 Task: Insert the image from the drive of The "Himalaya".
Action: Mouse moved to (96, 75)
Screenshot: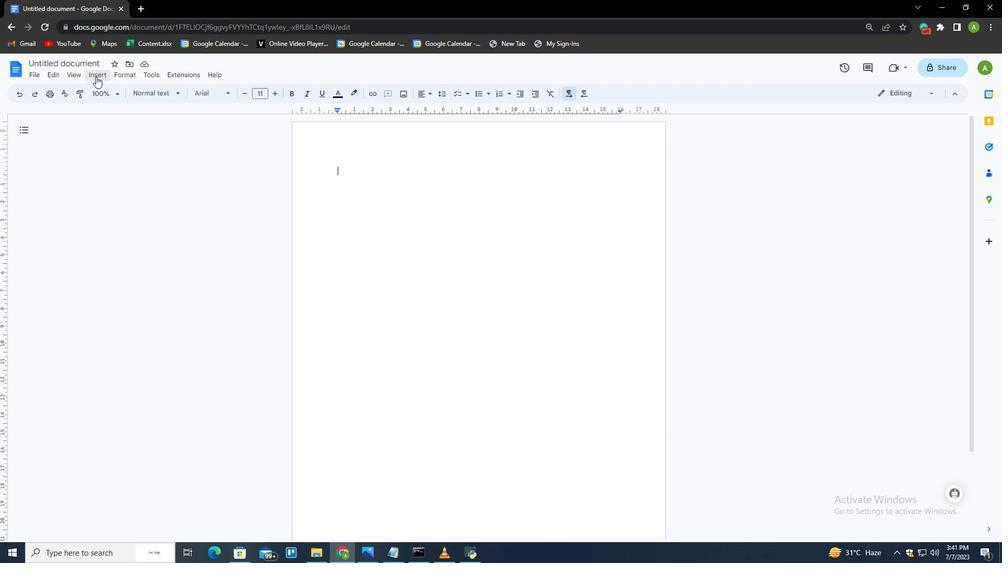 
Action: Mouse pressed left at (96, 75)
Screenshot: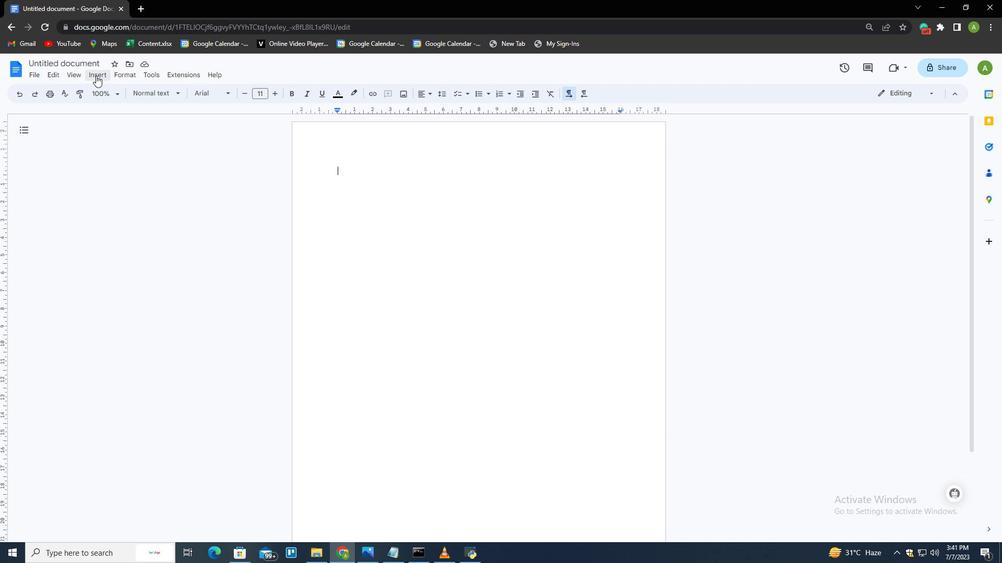 
Action: Mouse moved to (103, 88)
Screenshot: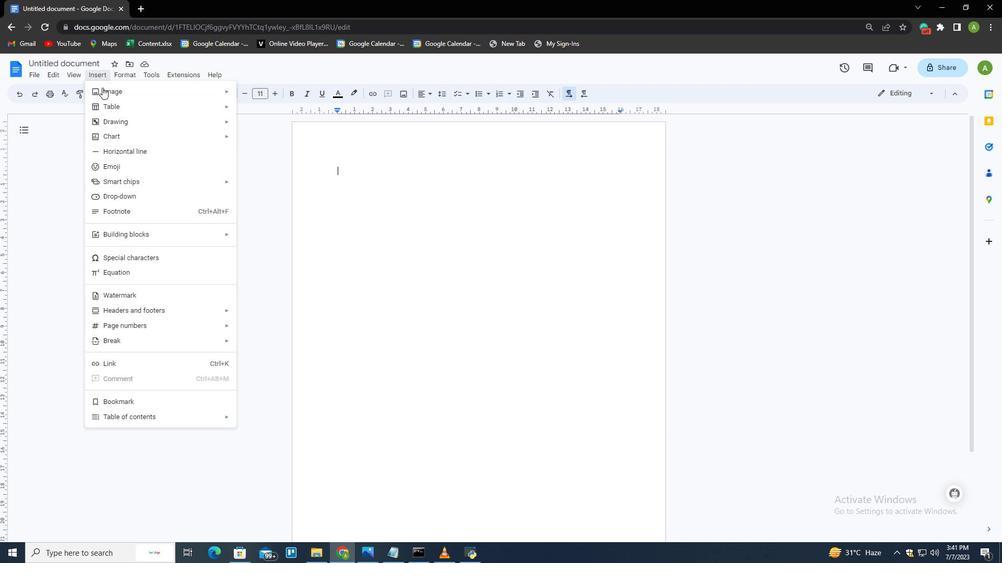 
Action: Mouse pressed left at (103, 88)
Screenshot: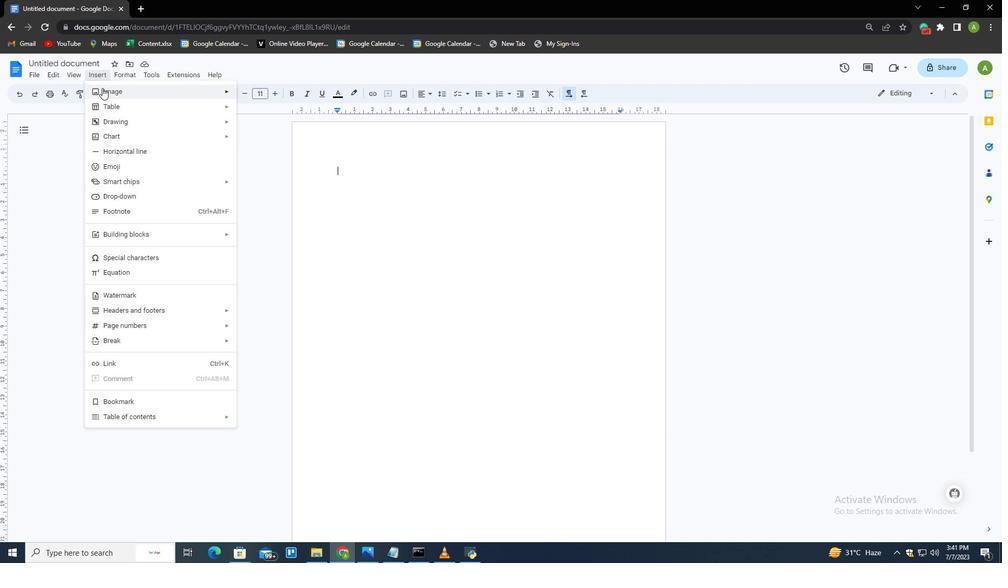 
Action: Mouse moved to (253, 130)
Screenshot: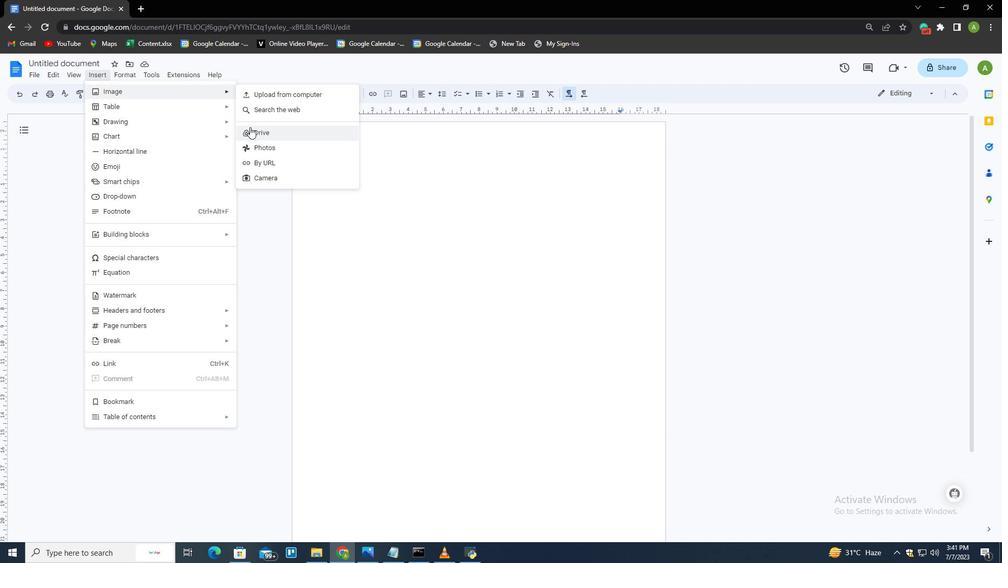 
Action: Mouse pressed left at (253, 130)
Screenshot: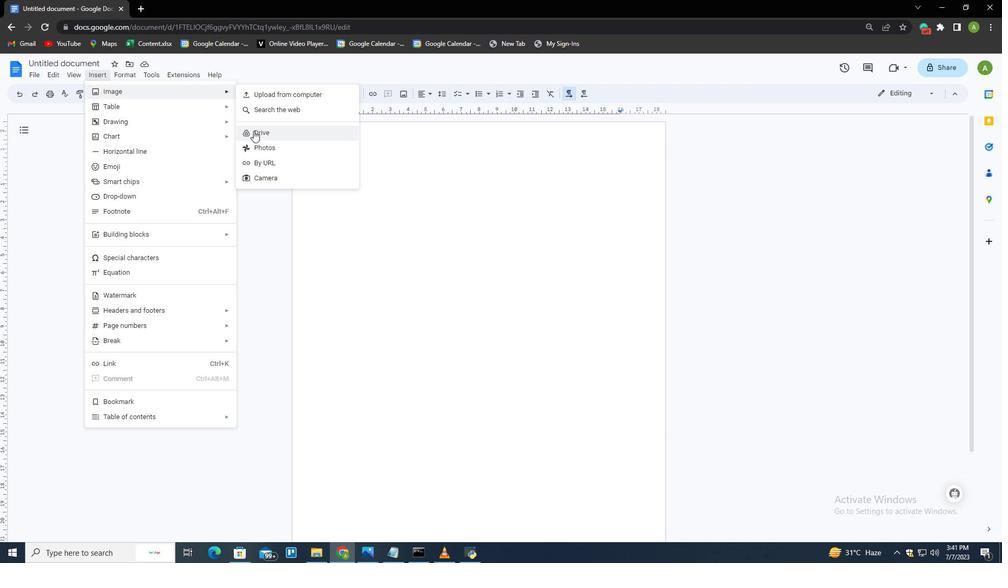 
Action: Mouse moved to (863, 215)
Screenshot: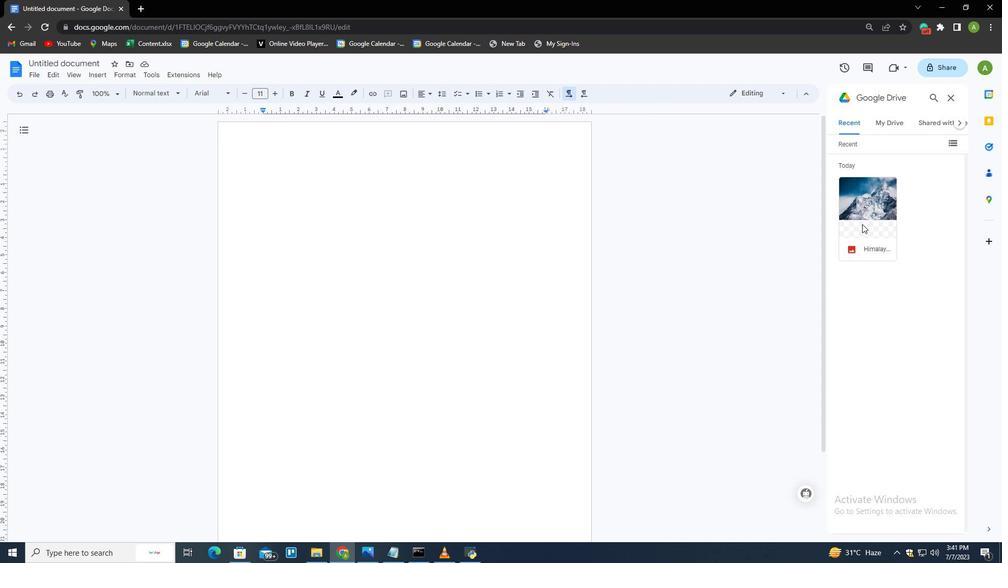 
Action: Mouse pressed left at (863, 215)
Screenshot: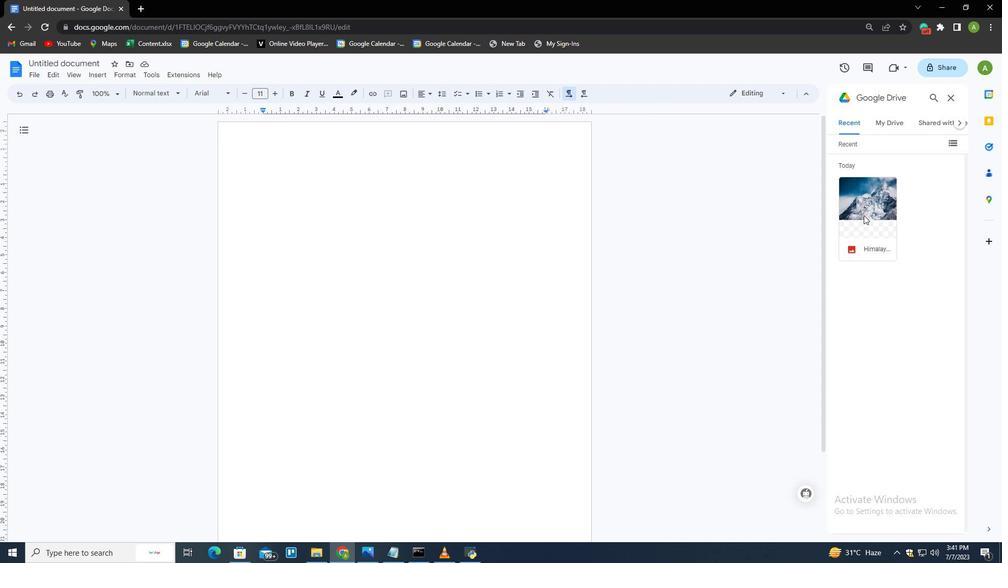 
Action: Mouse moved to (946, 514)
Screenshot: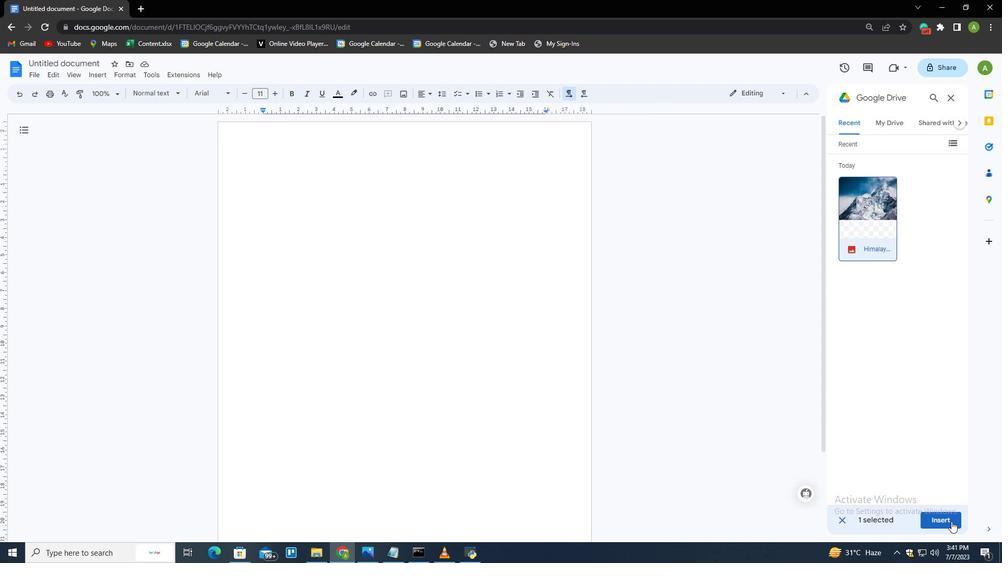 
Action: Mouse pressed left at (946, 514)
Screenshot: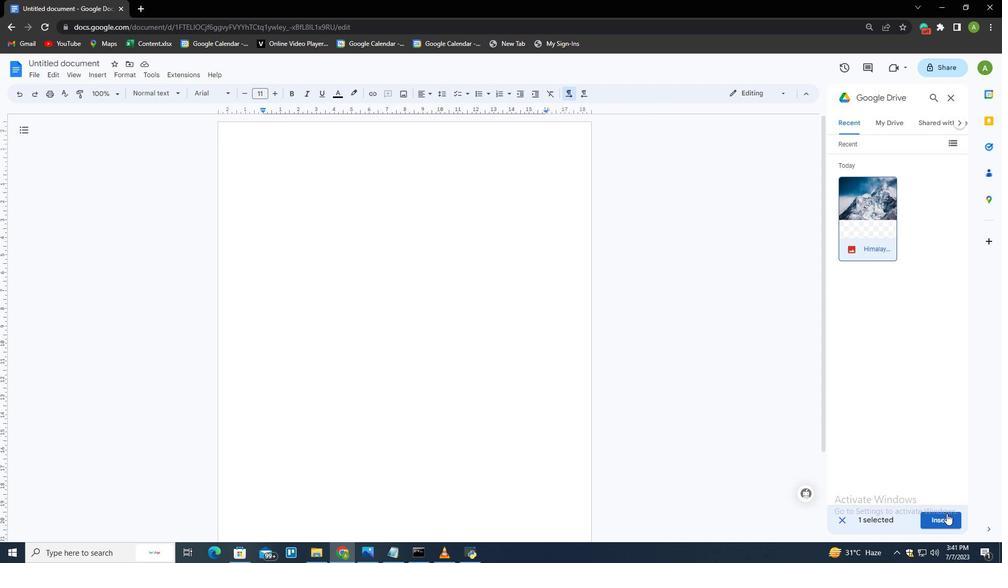 
Action: Mouse moved to (632, 326)
Screenshot: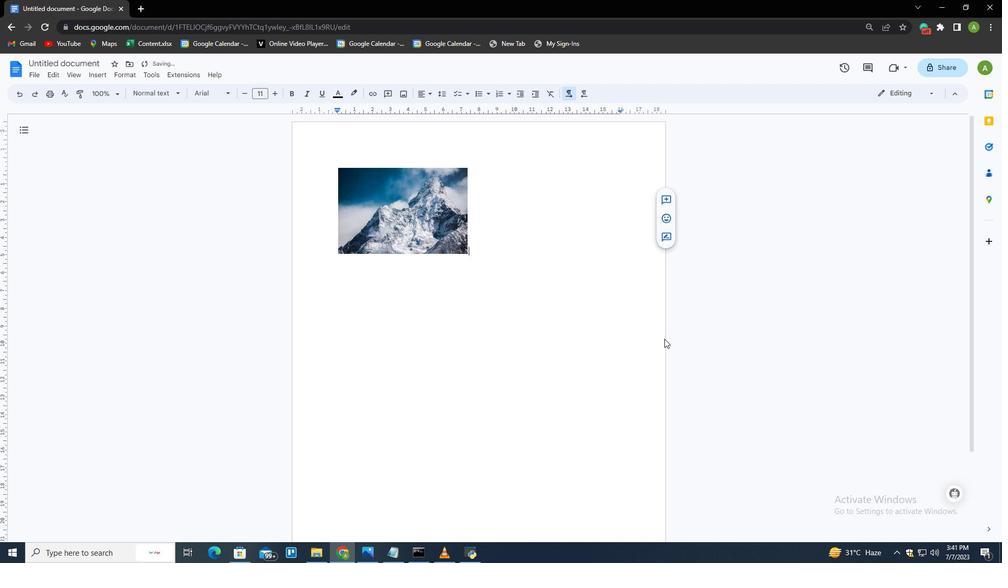 
